 Task: For heading Arial black with underline.  font size for heading18,  'Change the font style of data to'Calibri.  and font size to 9,  Change the alignment of both headline & data to Align center.  In the sheet   Fusion Sales book
Action: Mouse moved to (148, 183)
Screenshot: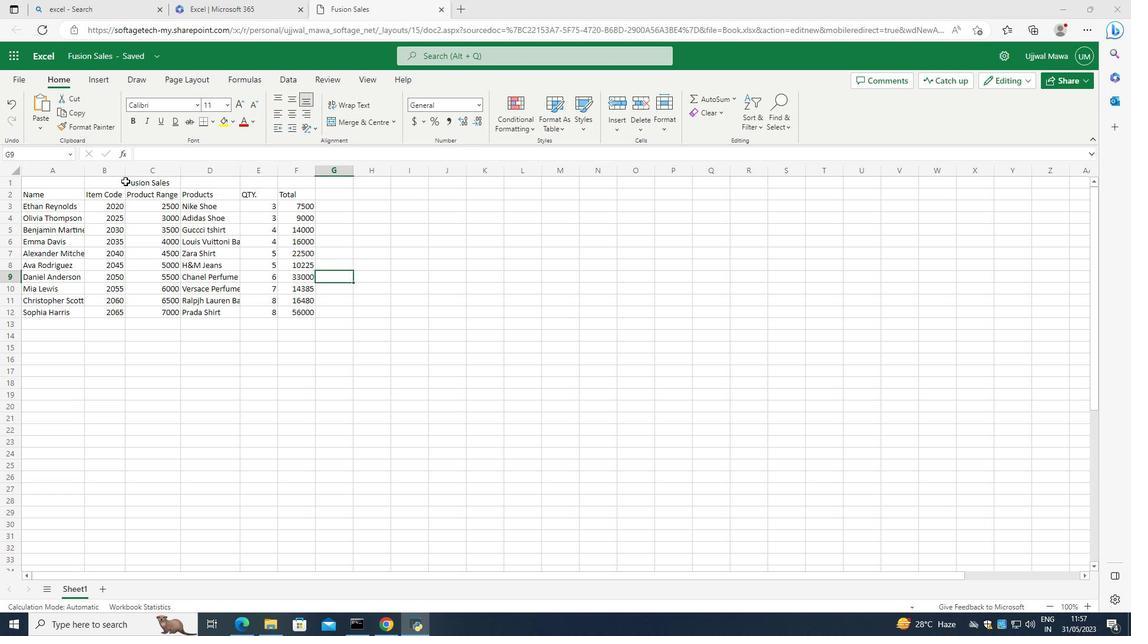 
Action: Mouse pressed left at (148, 183)
Screenshot: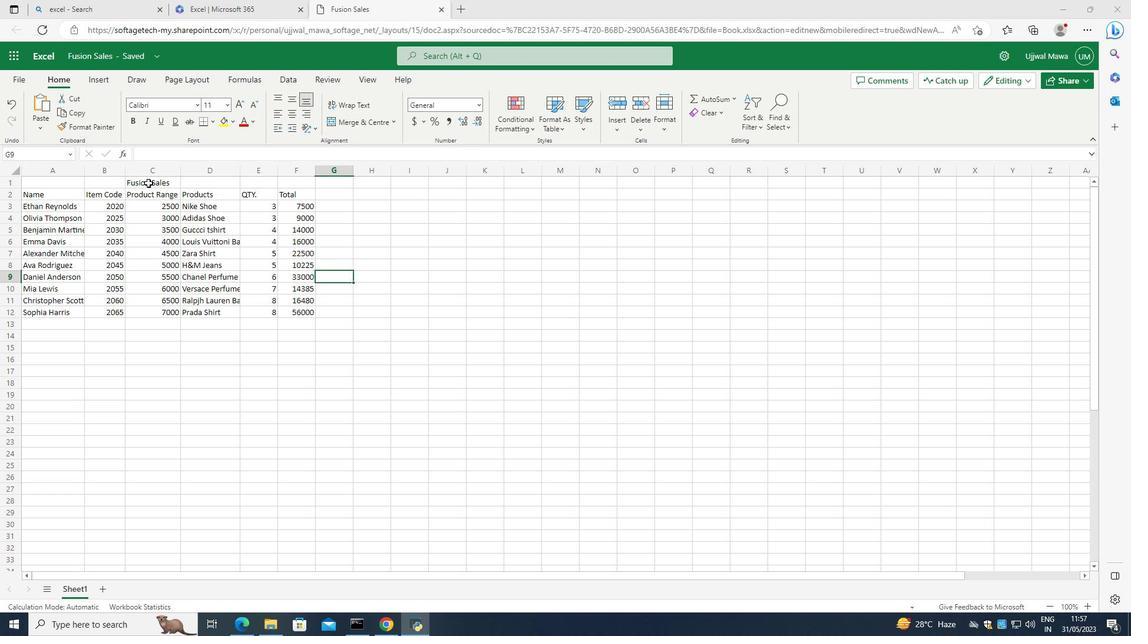 
Action: Mouse moved to (258, 118)
Screenshot: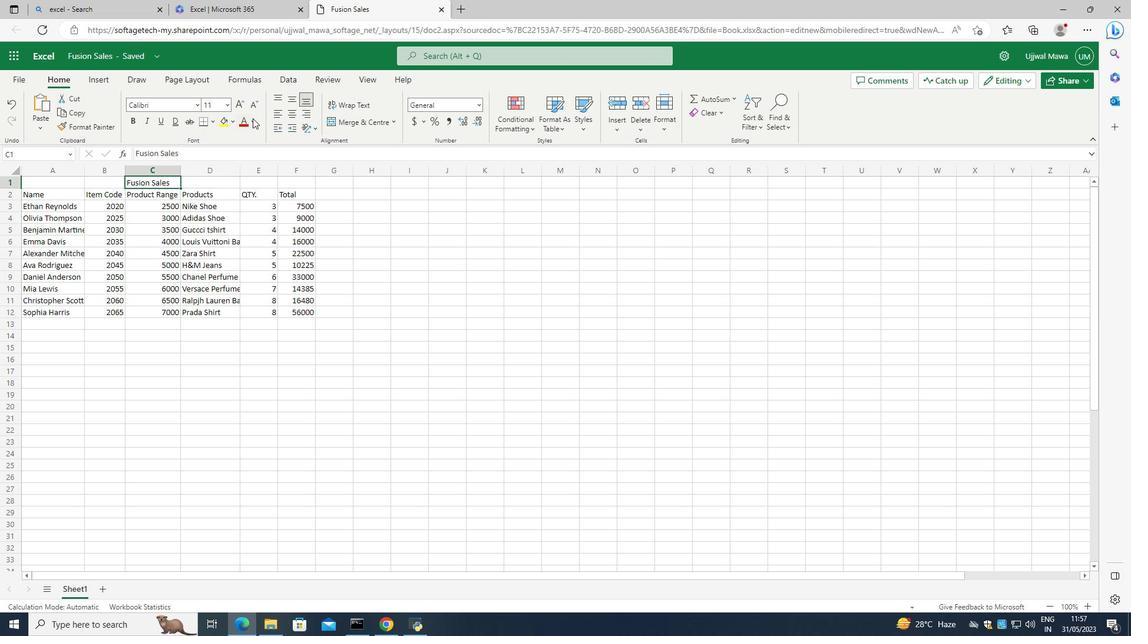 
Action: Mouse pressed left at (258, 118)
Screenshot: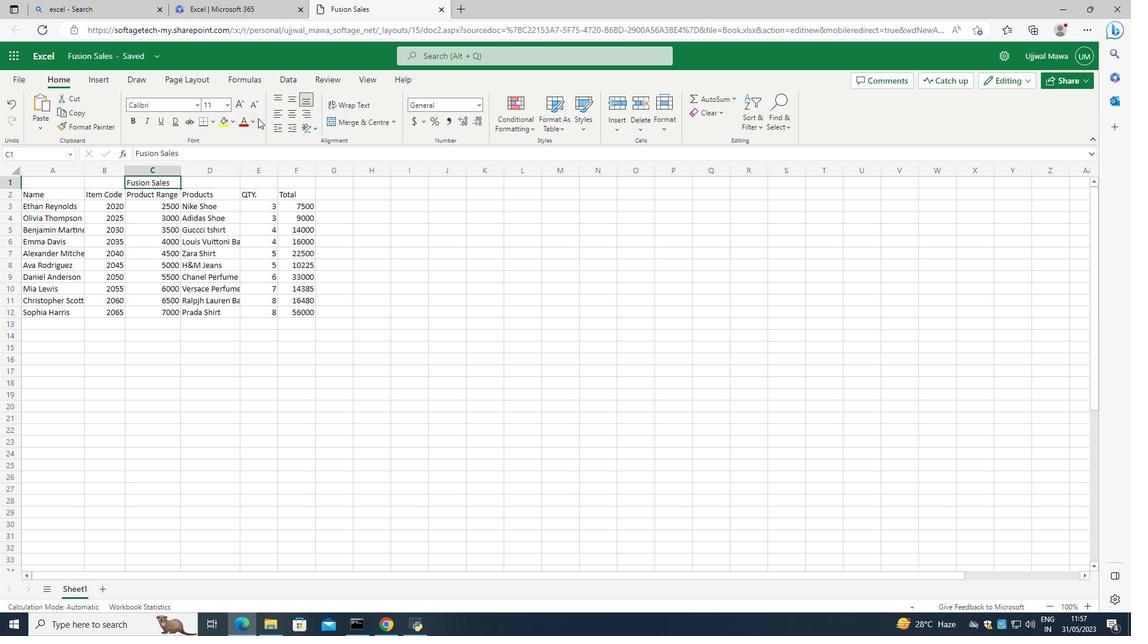 
Action: Mouse moved to (252, 121)
Screenshot: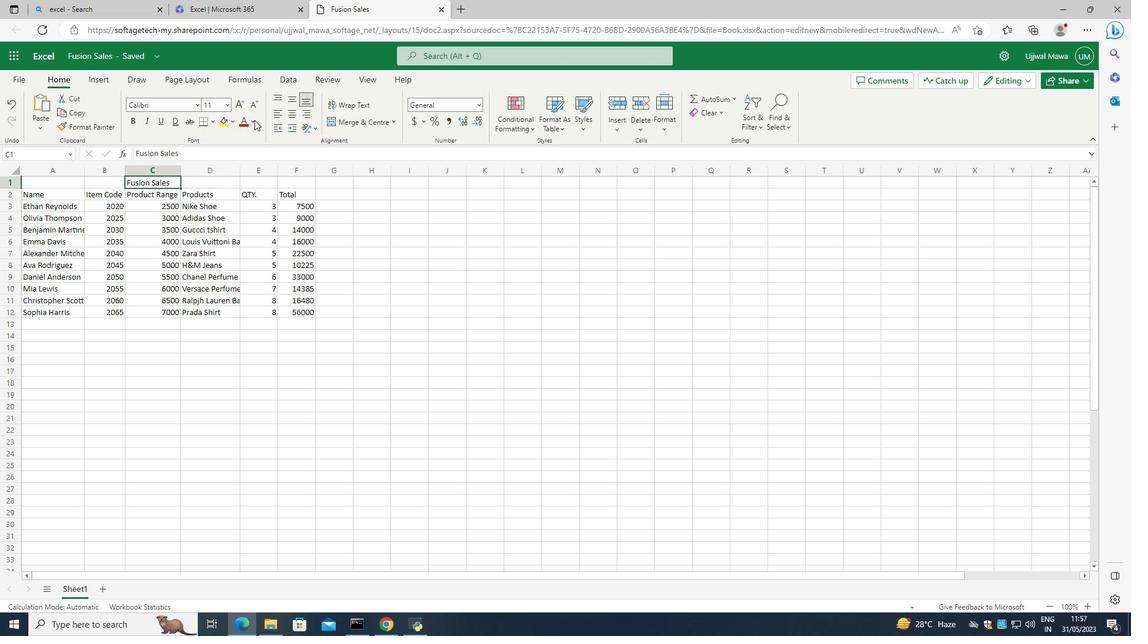 
Action: Mouse pressed left at (252, 121)
Screenshot: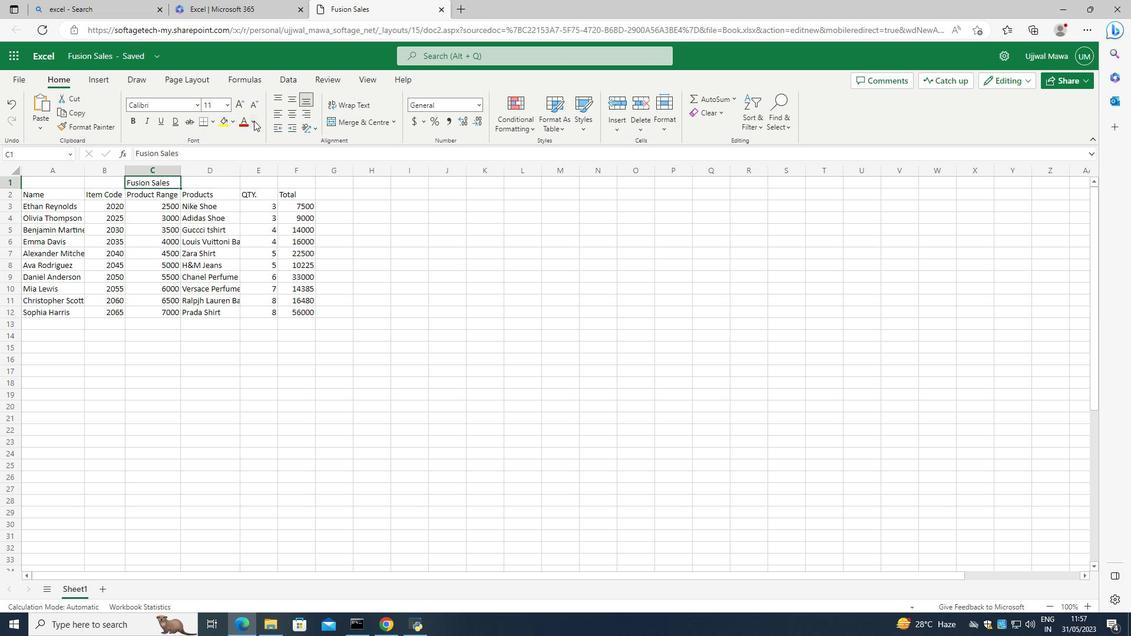 
Action: Mouse moved to (269, 139)
Screenshot: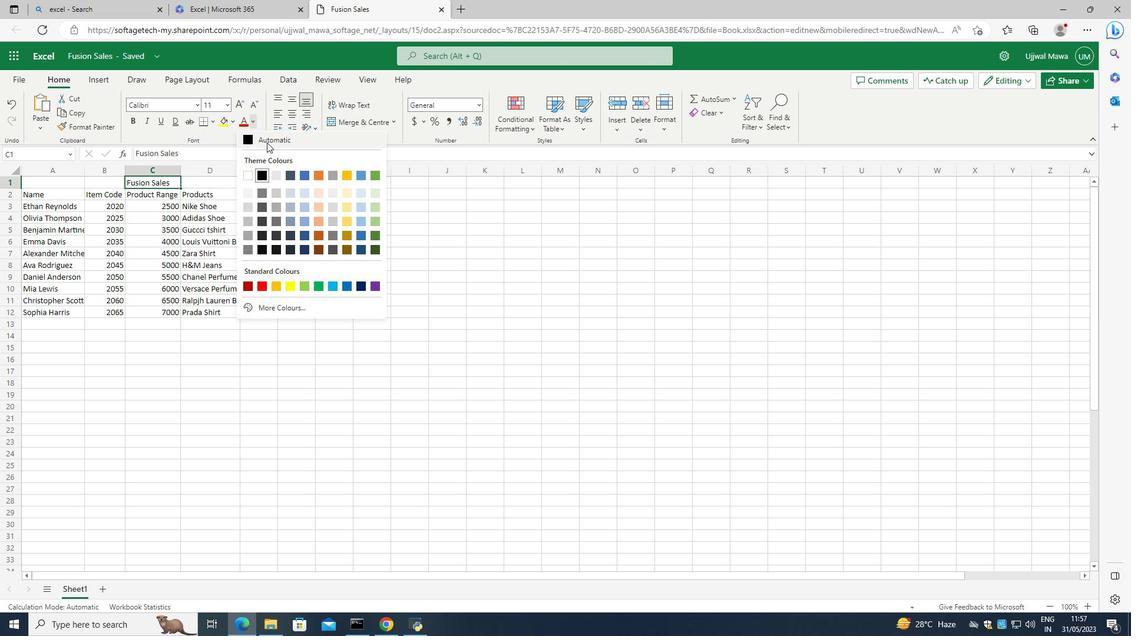 
Action: Mouse pressed left at (269, 139)
Screenshot: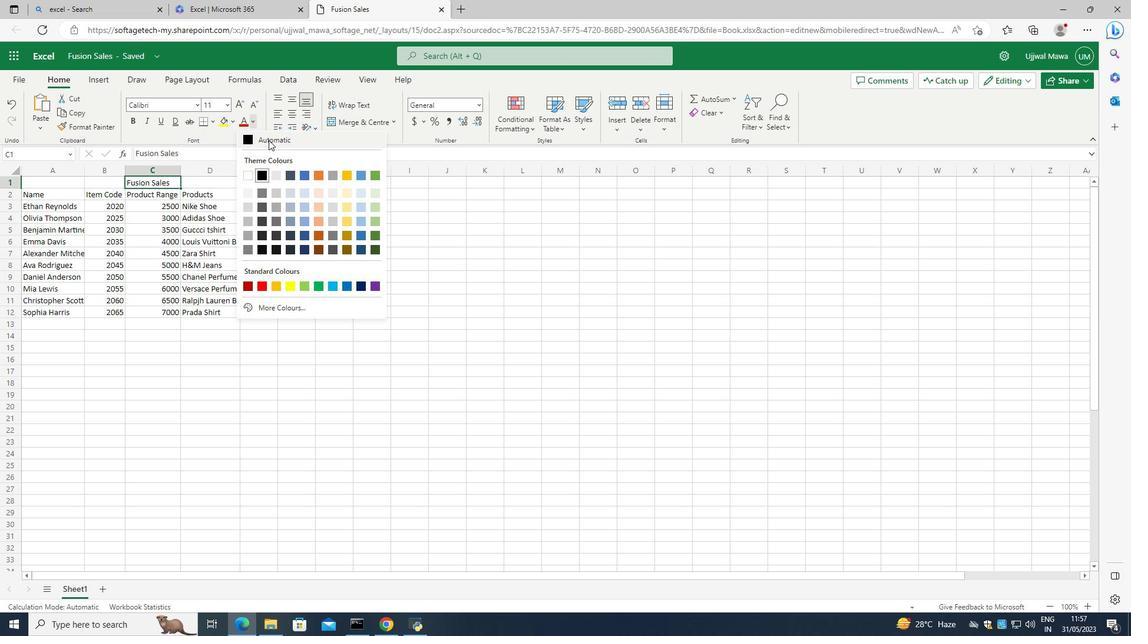 
Action: Mouse moved to (157, 124)
Screenshot: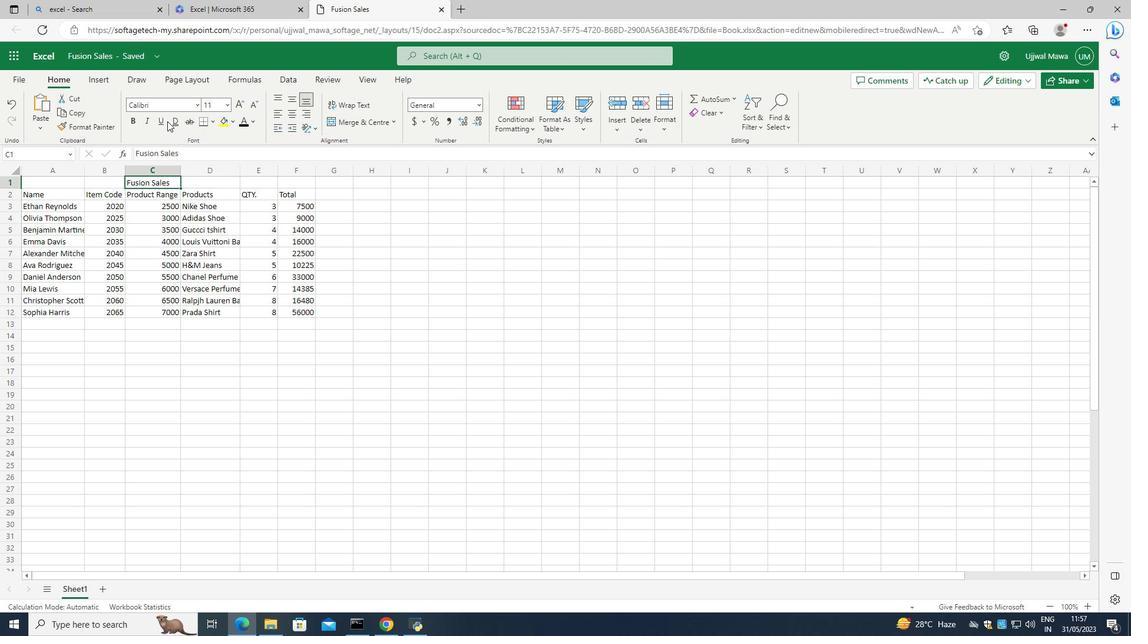 
Action: Mouse pressed left at (157, 124)
Screenshot: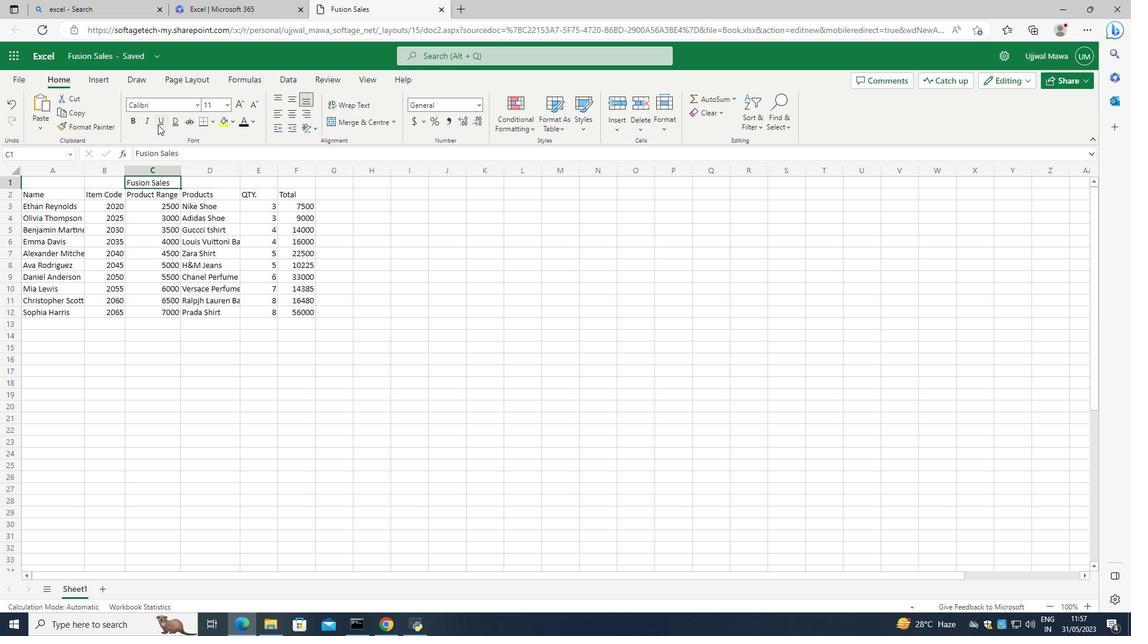 
Action: Mouse moved to (227, 105)
Screenshot: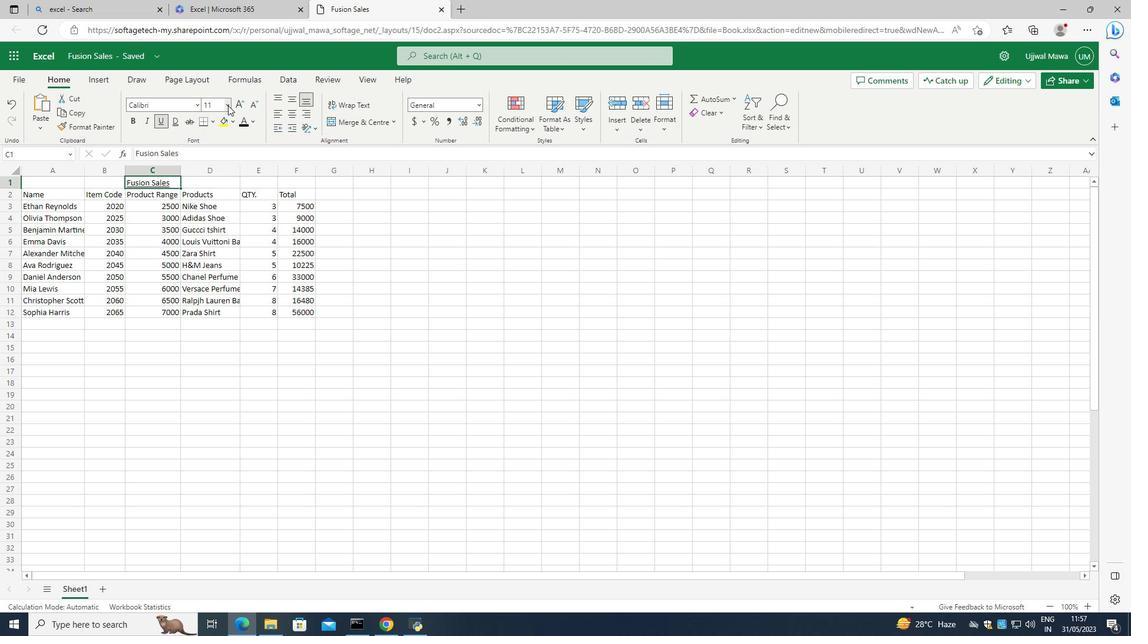 
Action: Mouse pressed left at (227, 105)
Screenshot: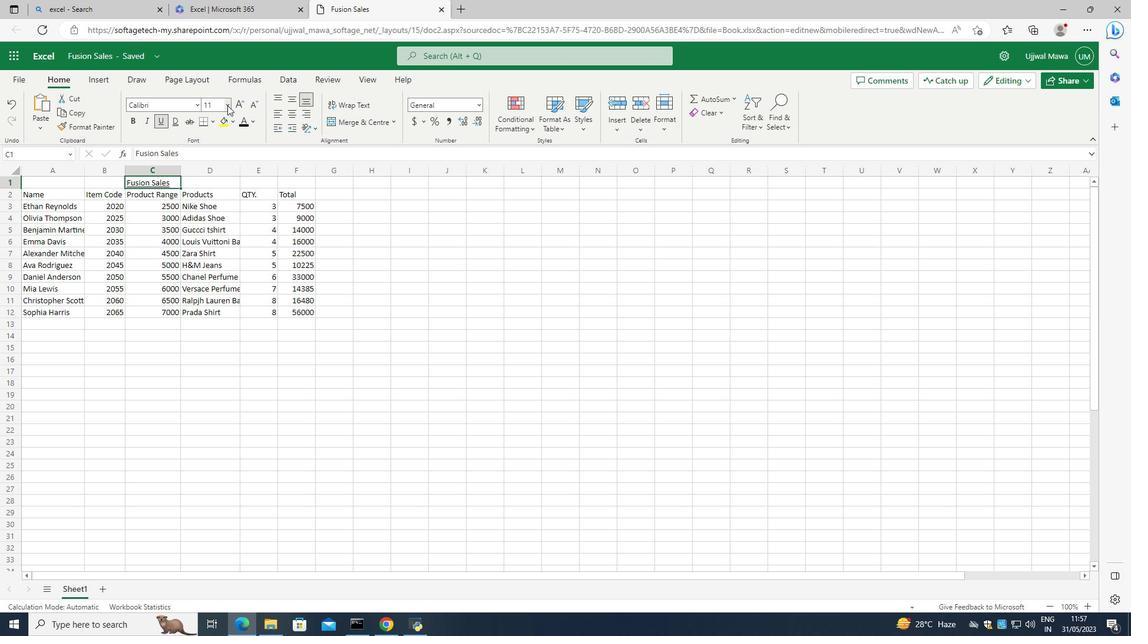
Action: Mouse moved to (227, 235)
Screenshot: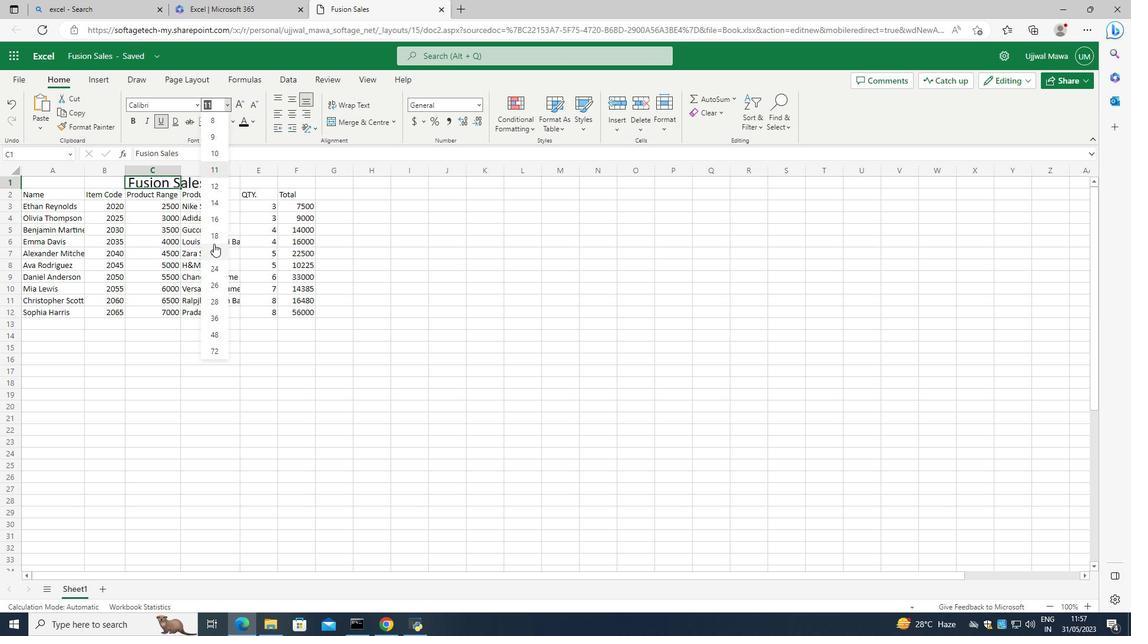 
Action: Mouse pressed left at (227, 235)
Screenshot: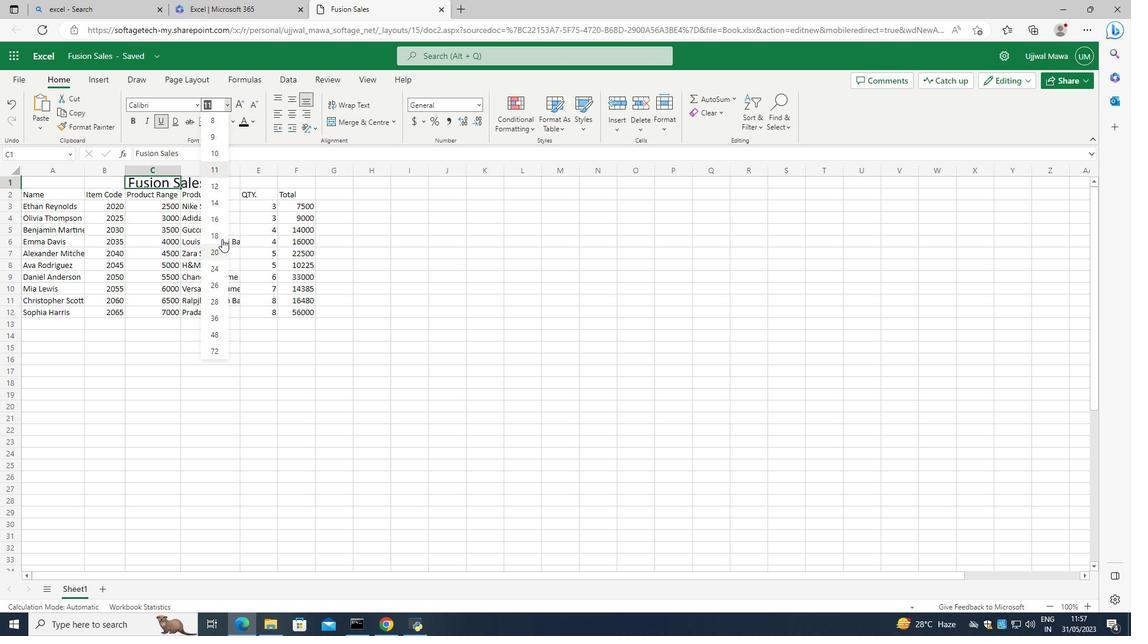 
Action: Mouse moved to (243, 122)
Screenshot: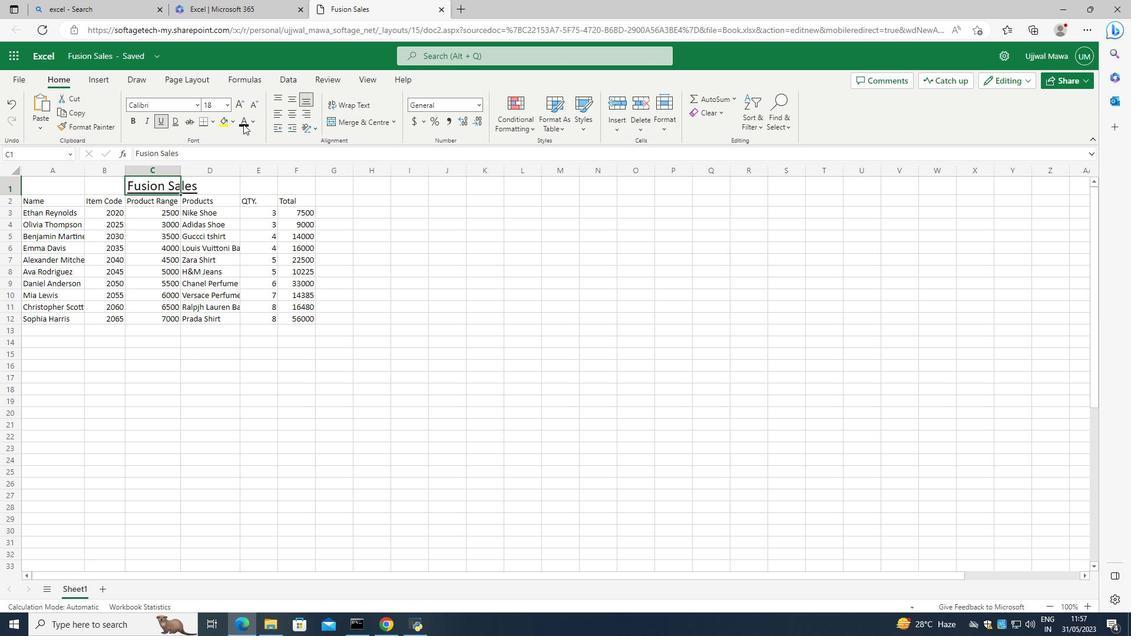 
Action: Mouse pressed left at (243, 122)
Screenshot: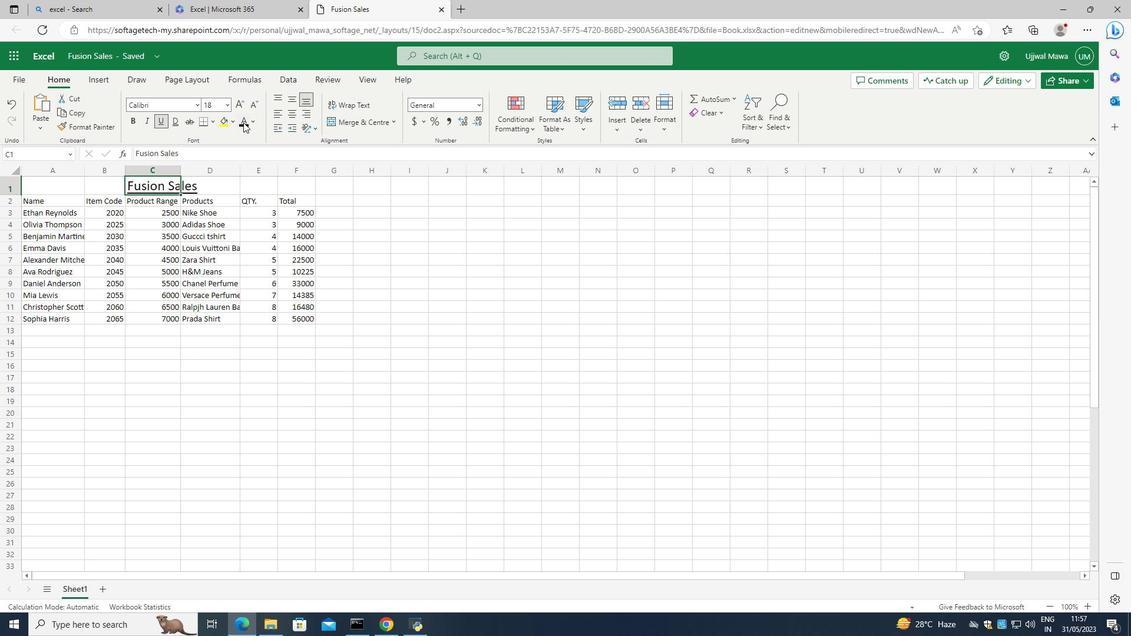 
Action: Mouse moved to (27, 198)
Screenshot: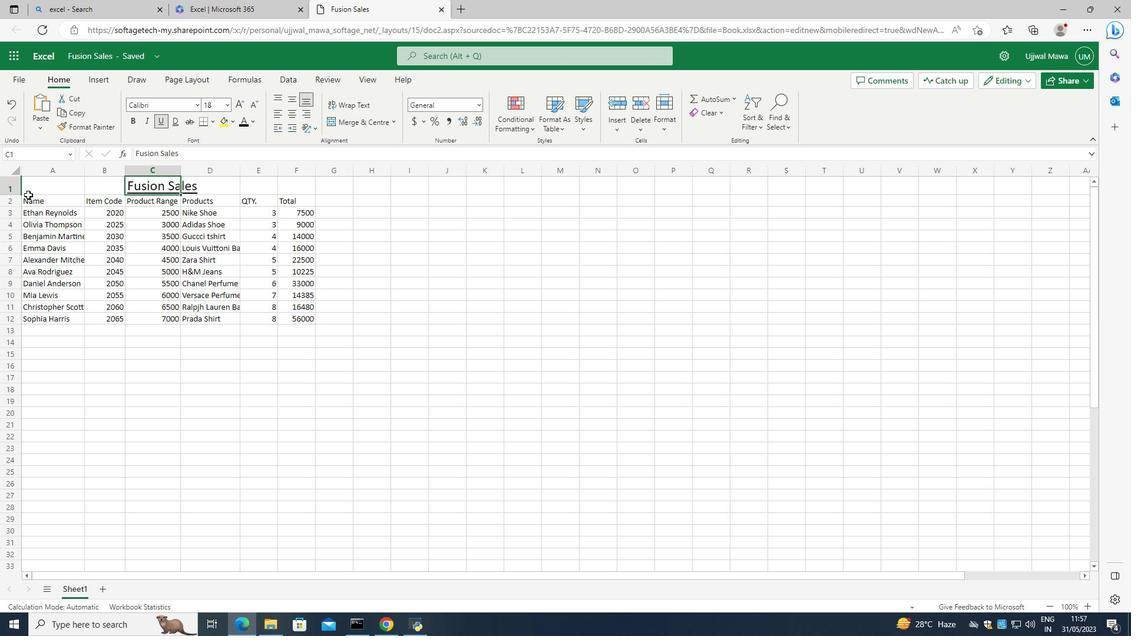 
Action: Mouse pressed left at (27, 198)
Screenshot: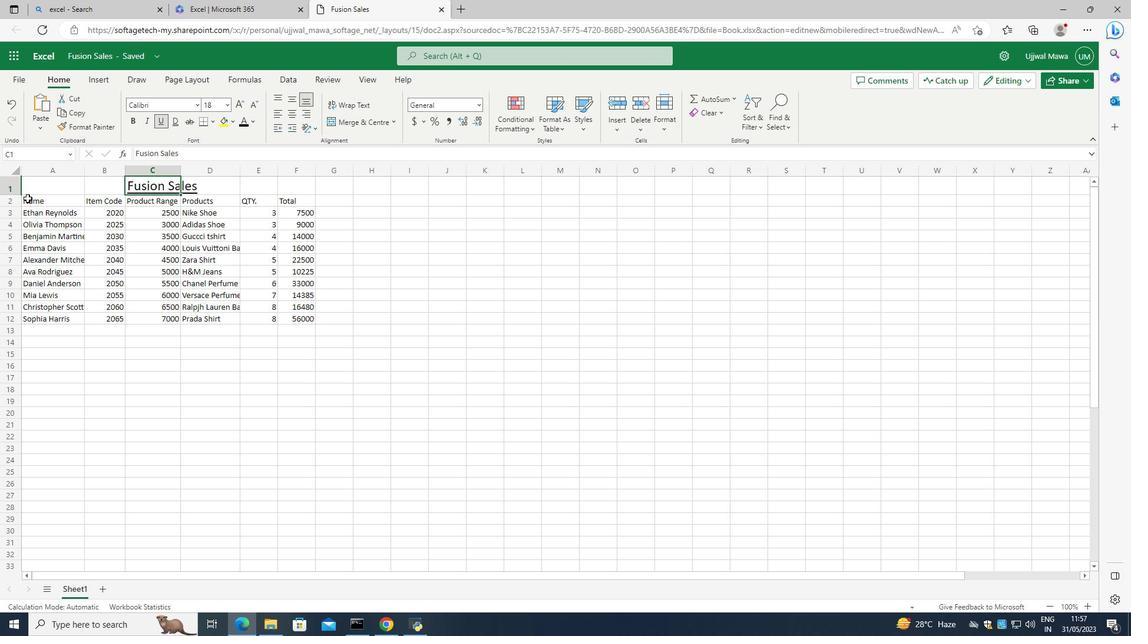 
Action: Mouse moved to (230, 105)
Screenshot: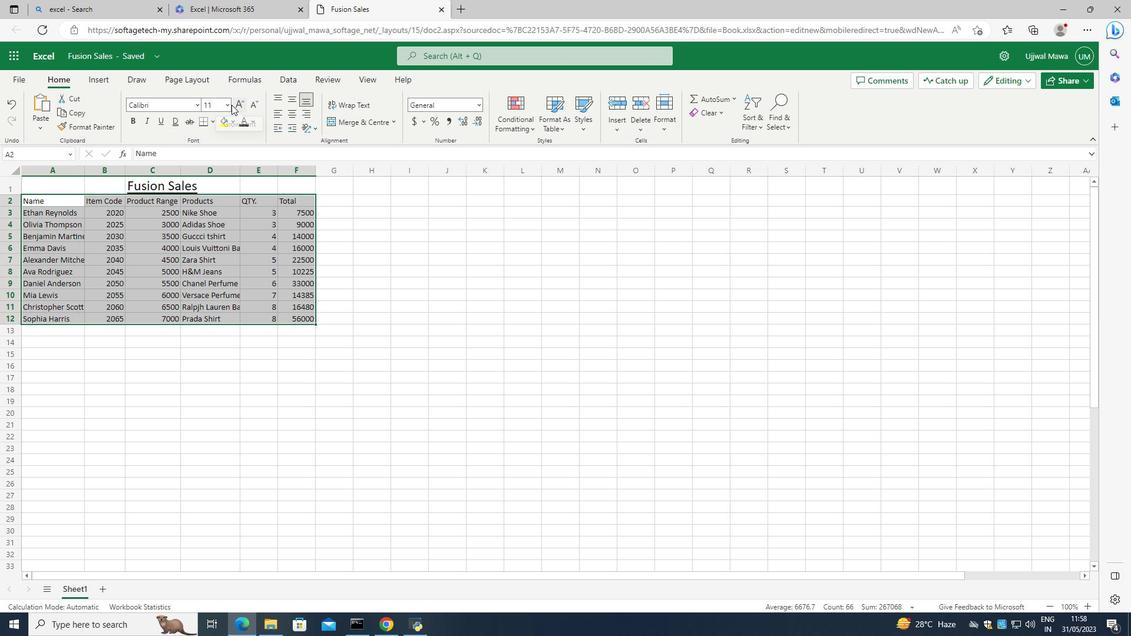 
Action: Mouse pressed left at (230, 105)
Screenshot: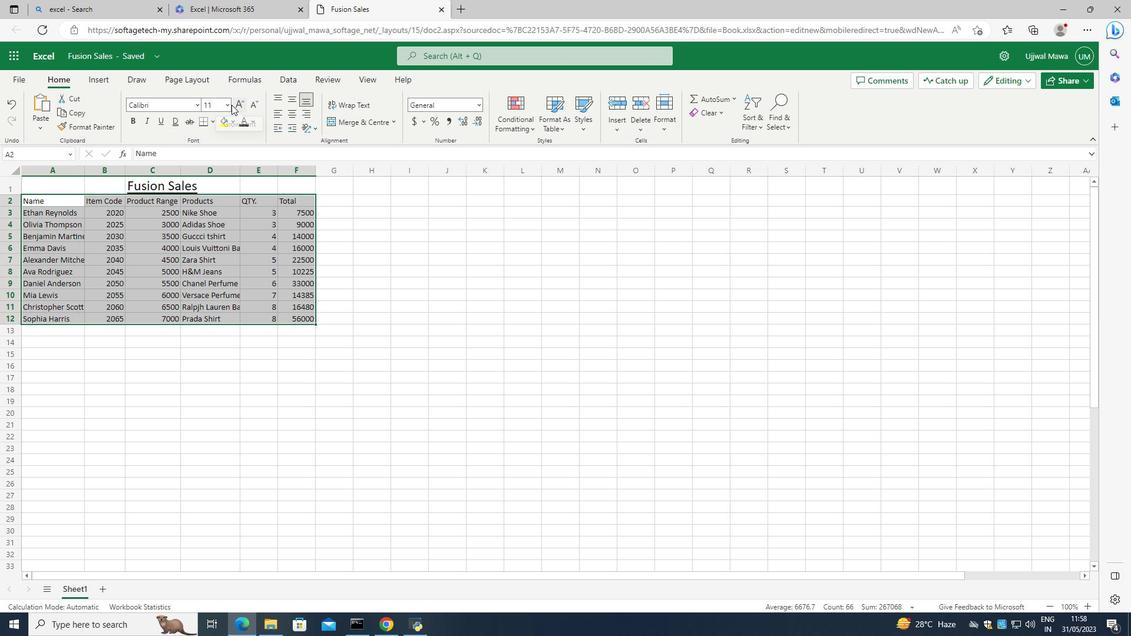 
Action: Mouse moved to (230, 104)
Screenshot: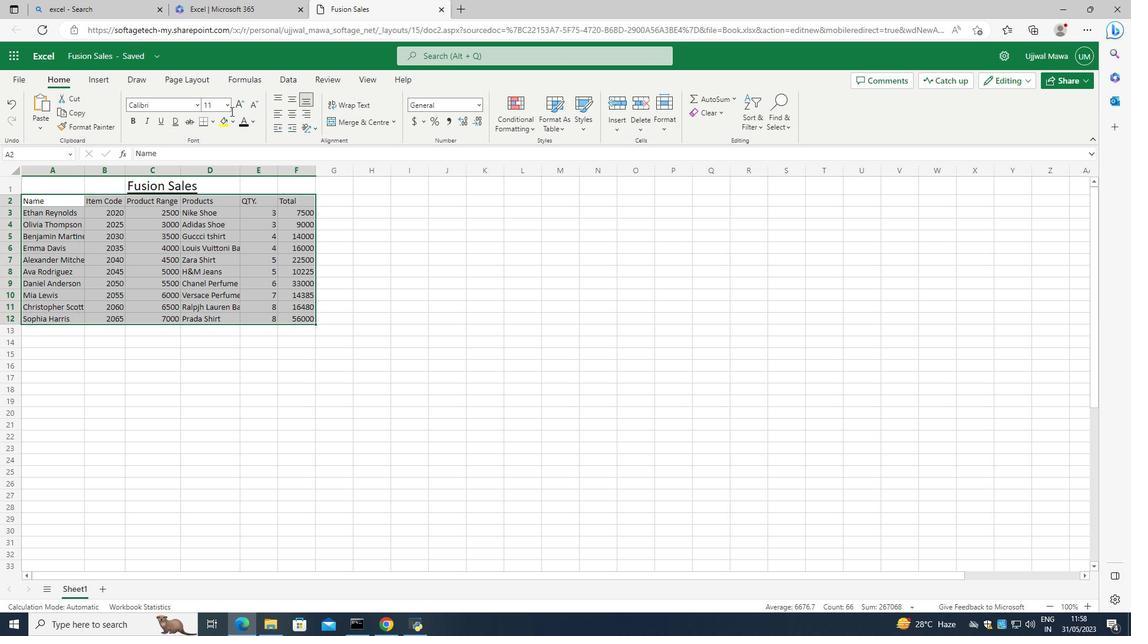 
Action: Mouse pressed left at (230, 104)
Screenshot: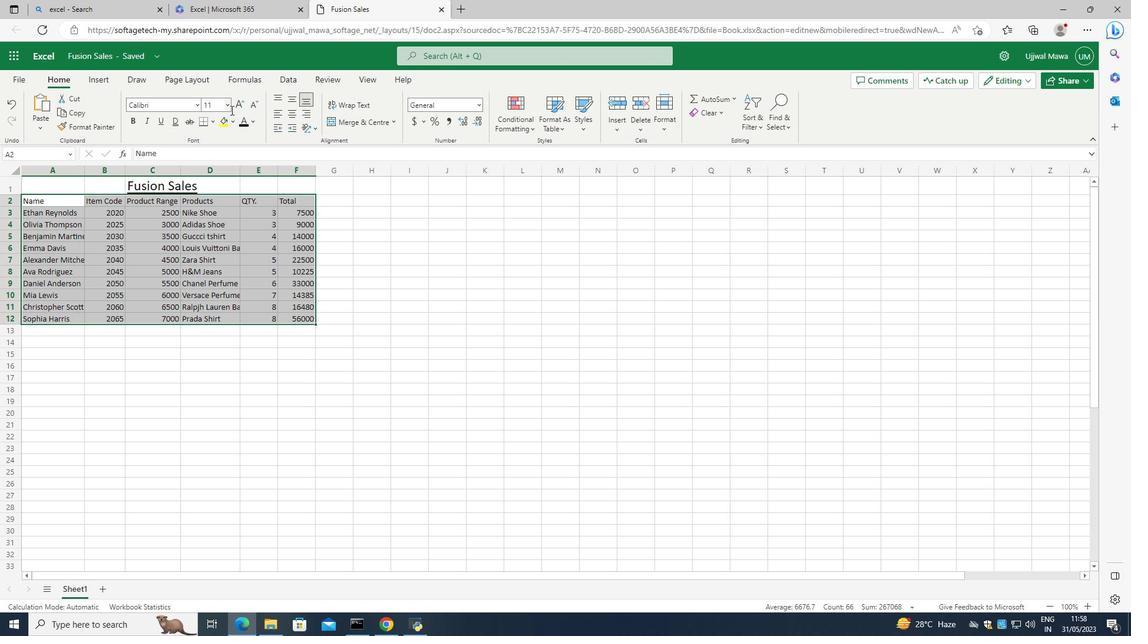 
Action: Mouse moved to (230, 104)
Screenshot: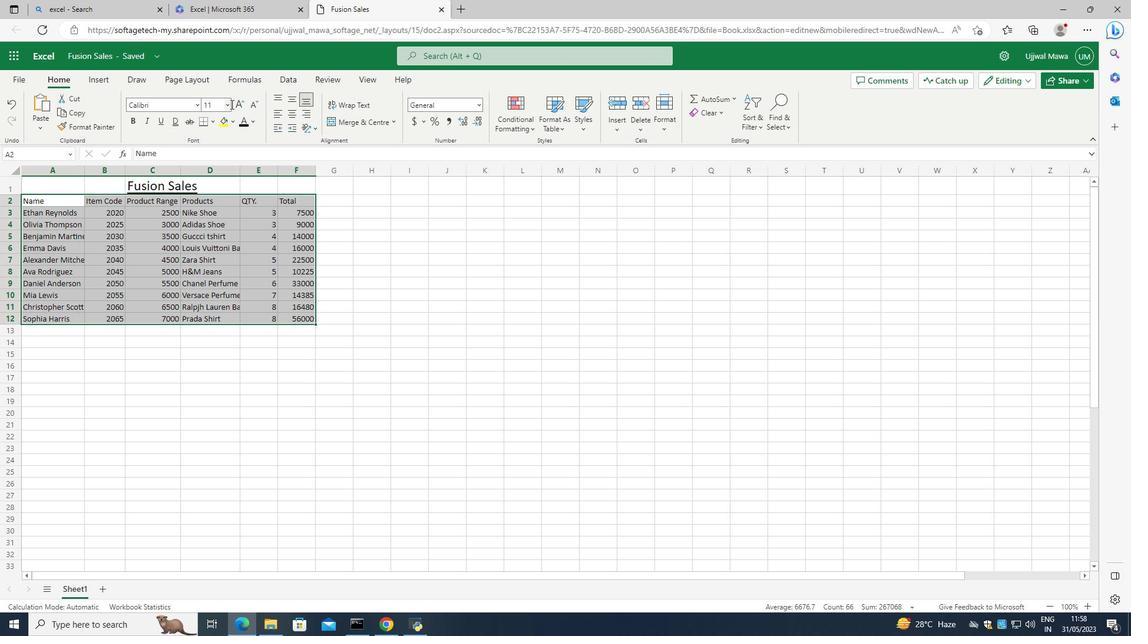 
Action: Mouse pressed left at (230, 104)
Screenshot: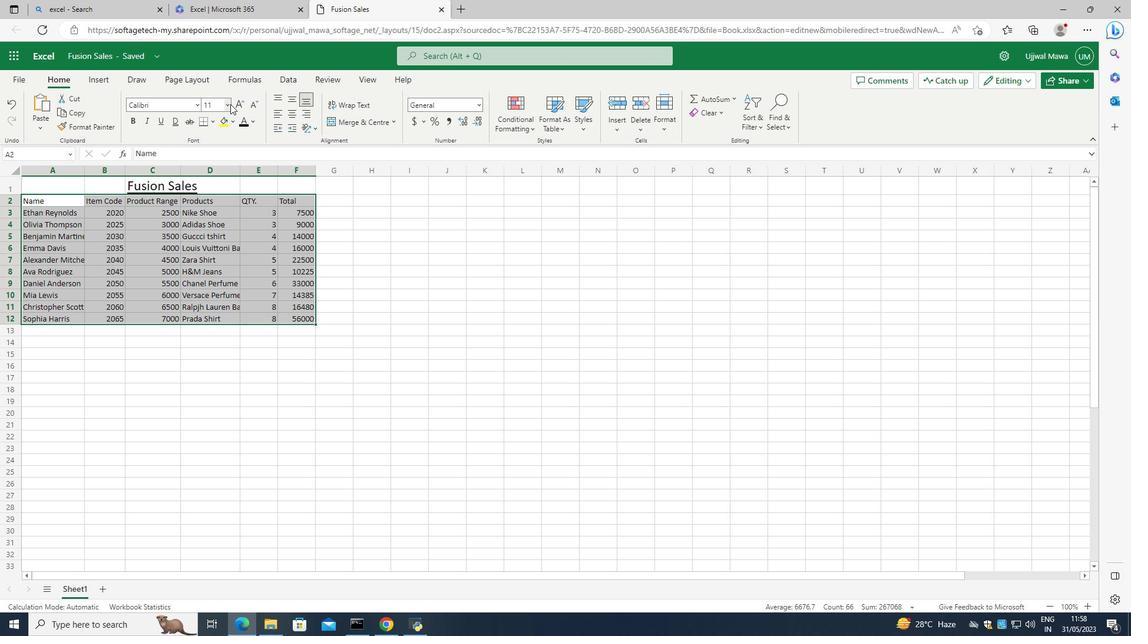 
Action: Mouse moved to (222, 137)
Screenshot: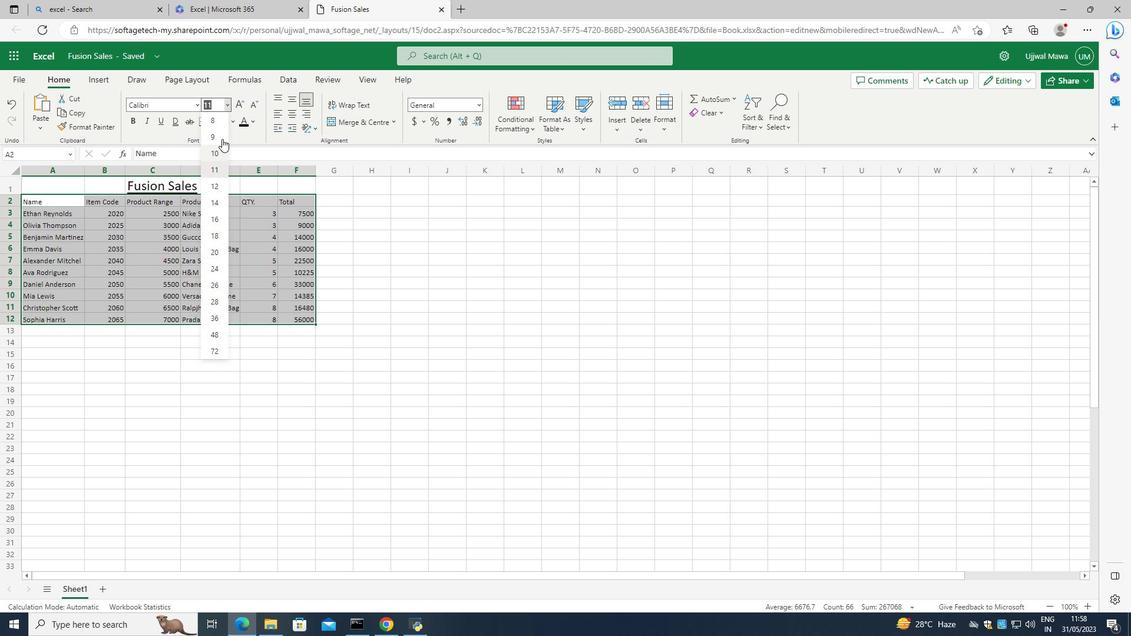 
Action: Mouse pressed left at (222, 137)
Screenshot: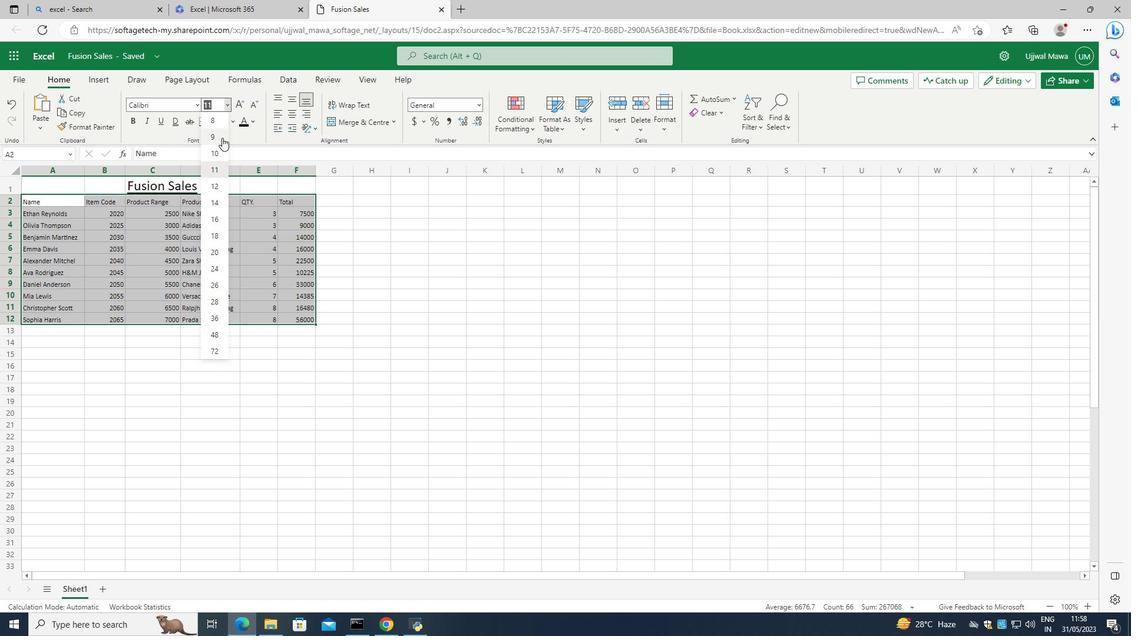 
Action: Mouse moved to (230, 359)
Screenshot: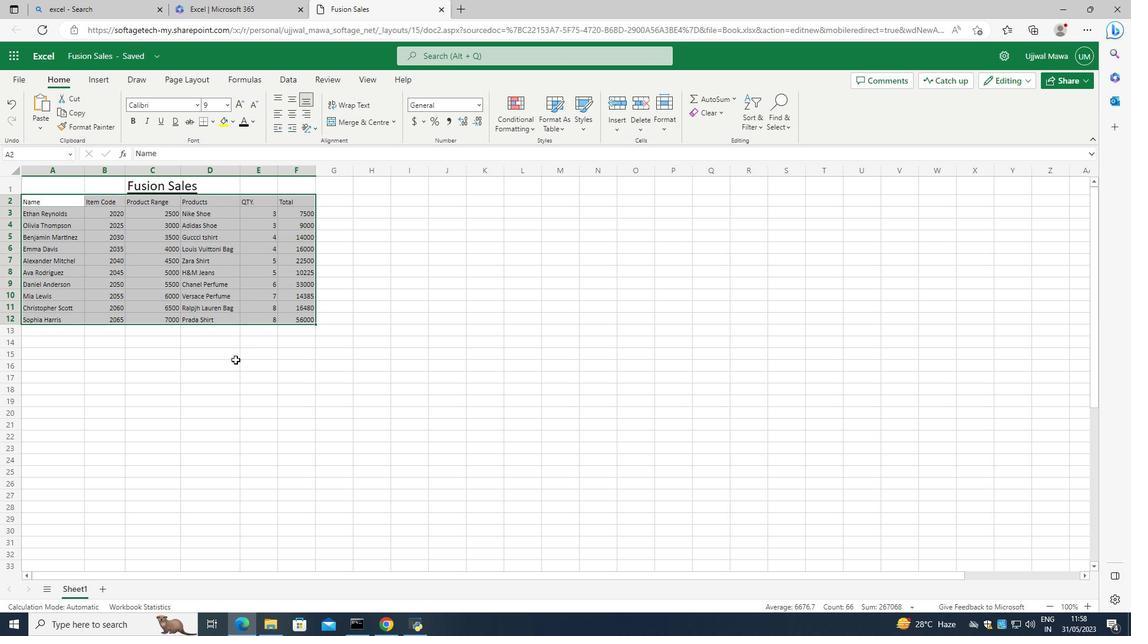
Action: Mouse pressed left at (230, 359)
Screenshot: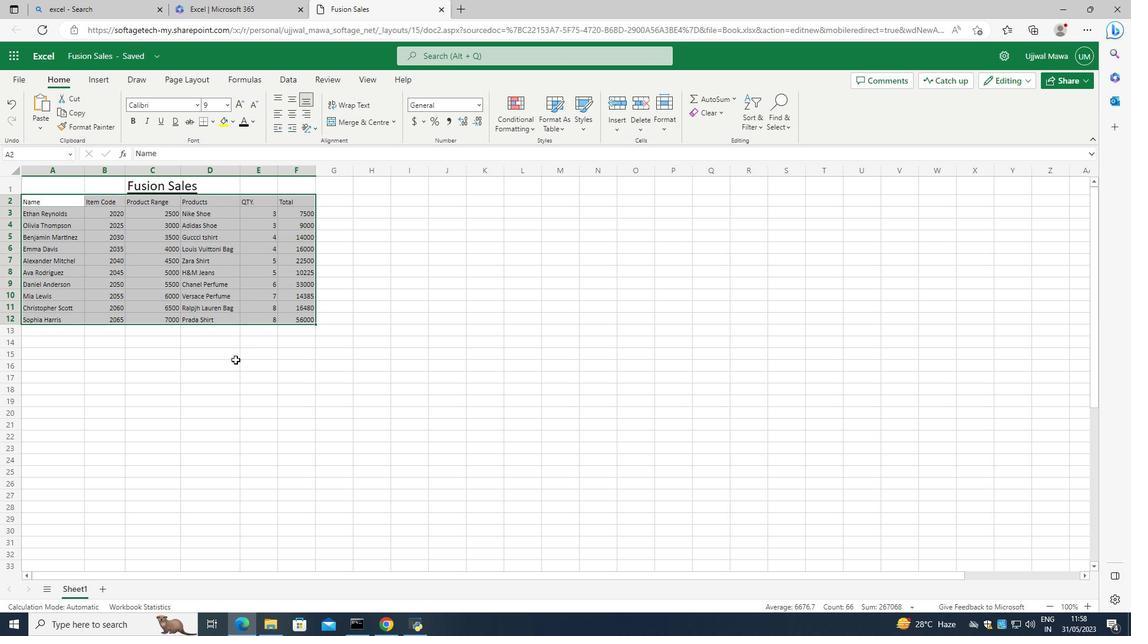 
Action: Mouse moved to (45, 189)
Screenshot: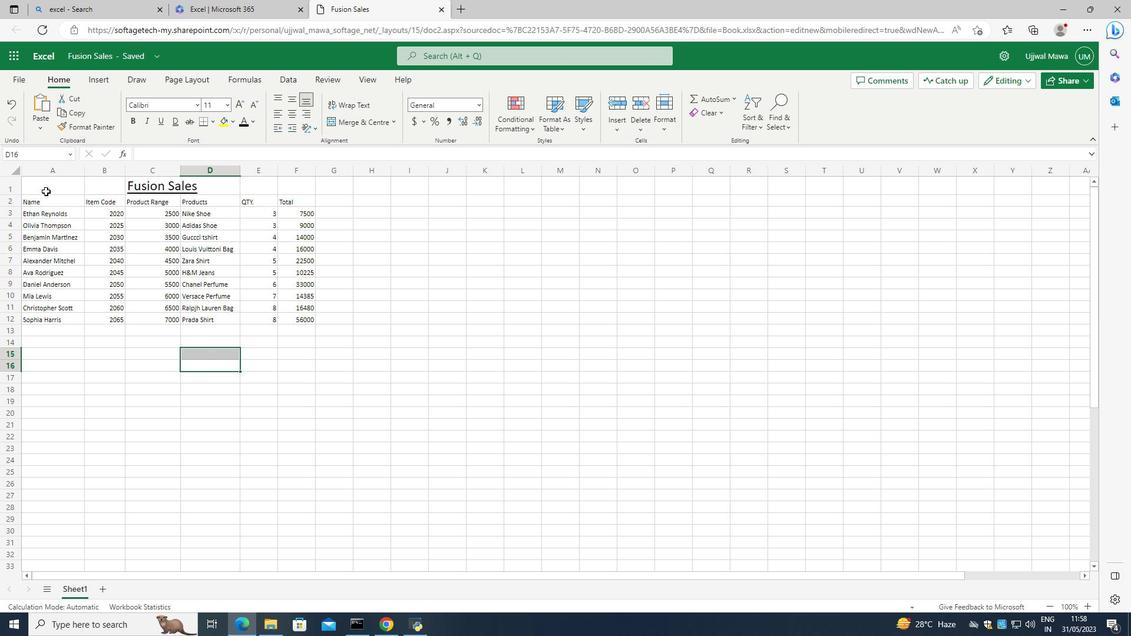 
Action: Mouse pressed left at (45, 189)
Screenshot: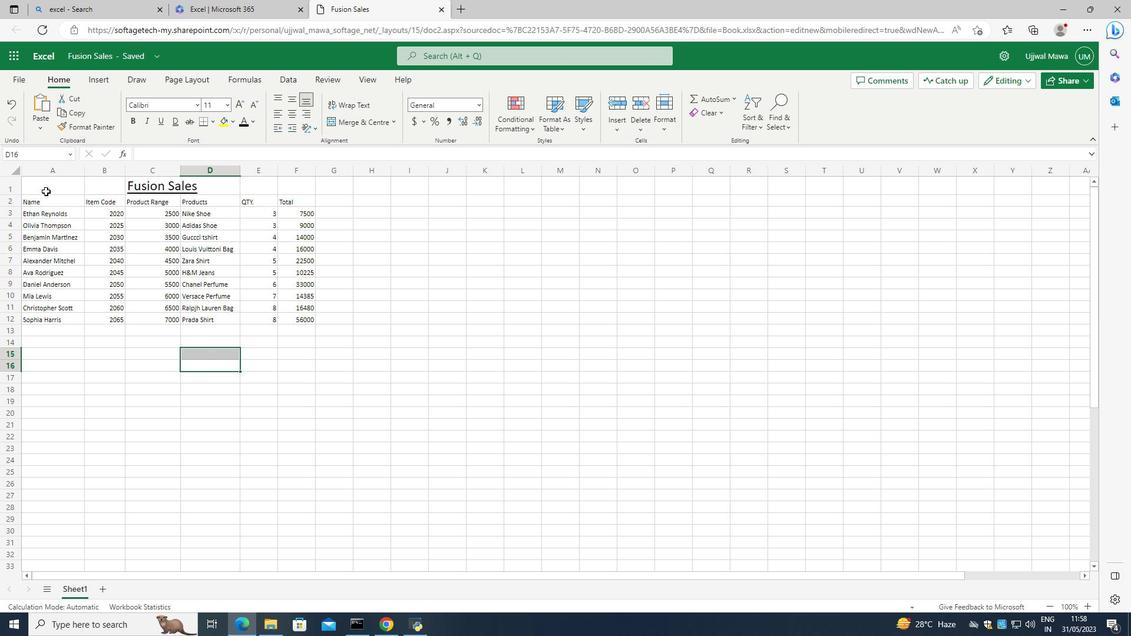 
Action: Mouse moved to (288, 111)
Screenshot: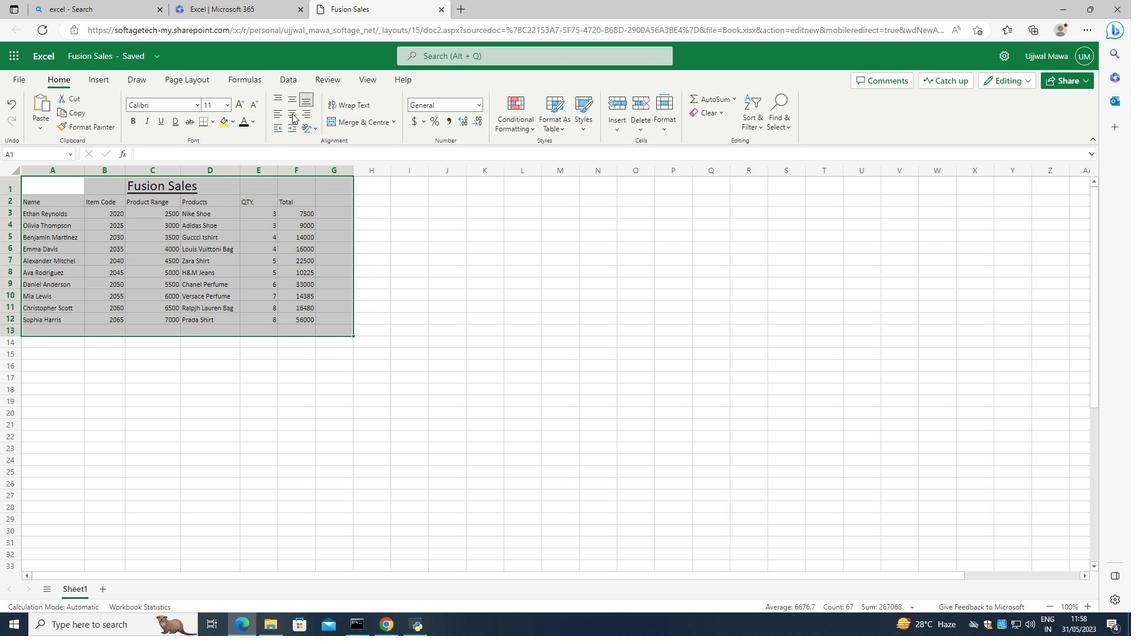 
Action: Mouse pressed left at (288, 111)
Screenshot: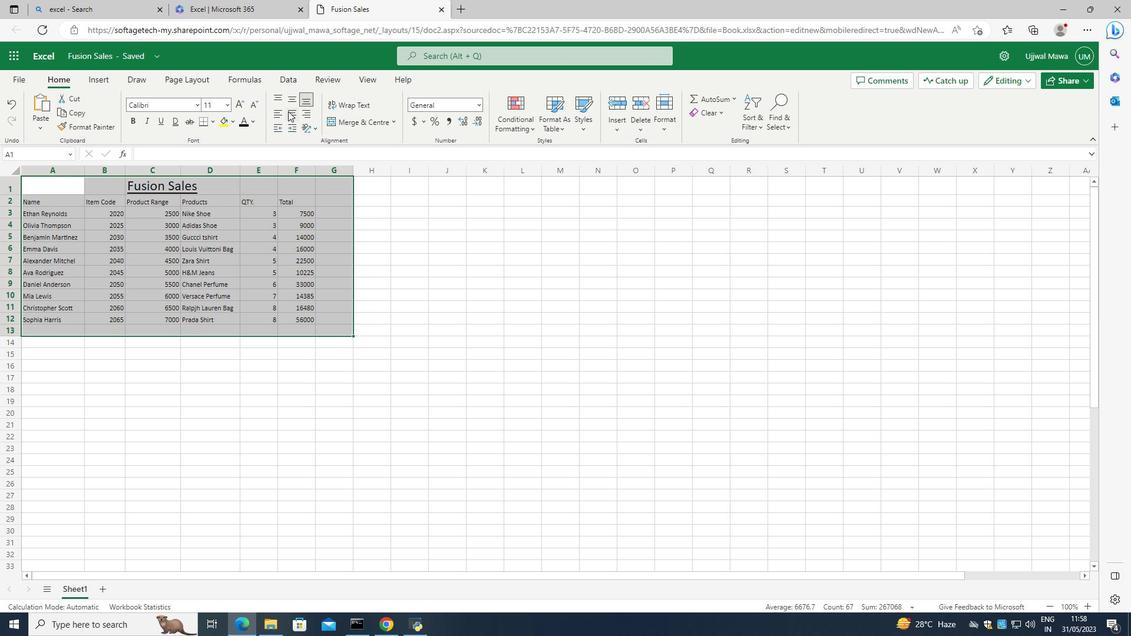 
Action: Mouse moved to (250, 388)
Screenshot: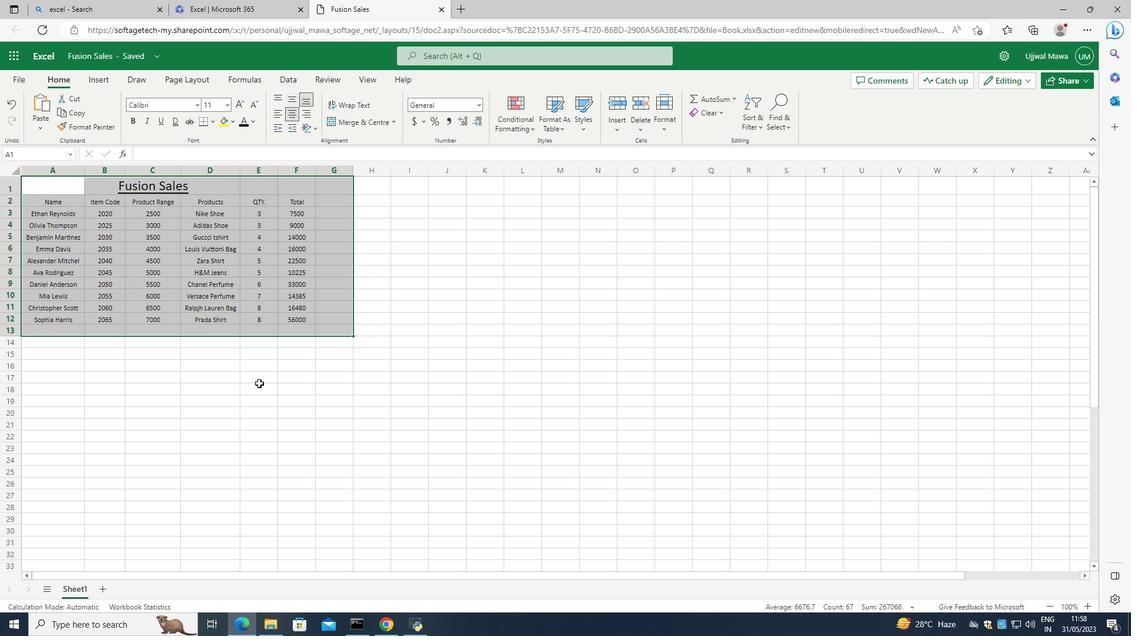 
Action: Mouse pressed left at (250, 388)
Screenshot: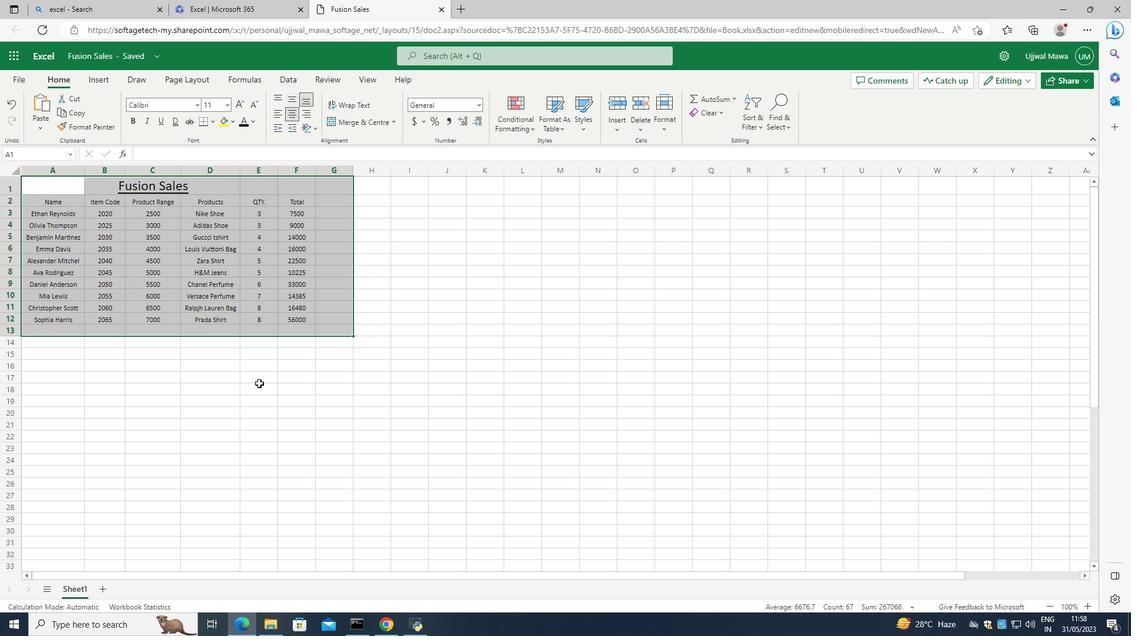 
Action: Mouse moved to (248, 348)
Screenshot: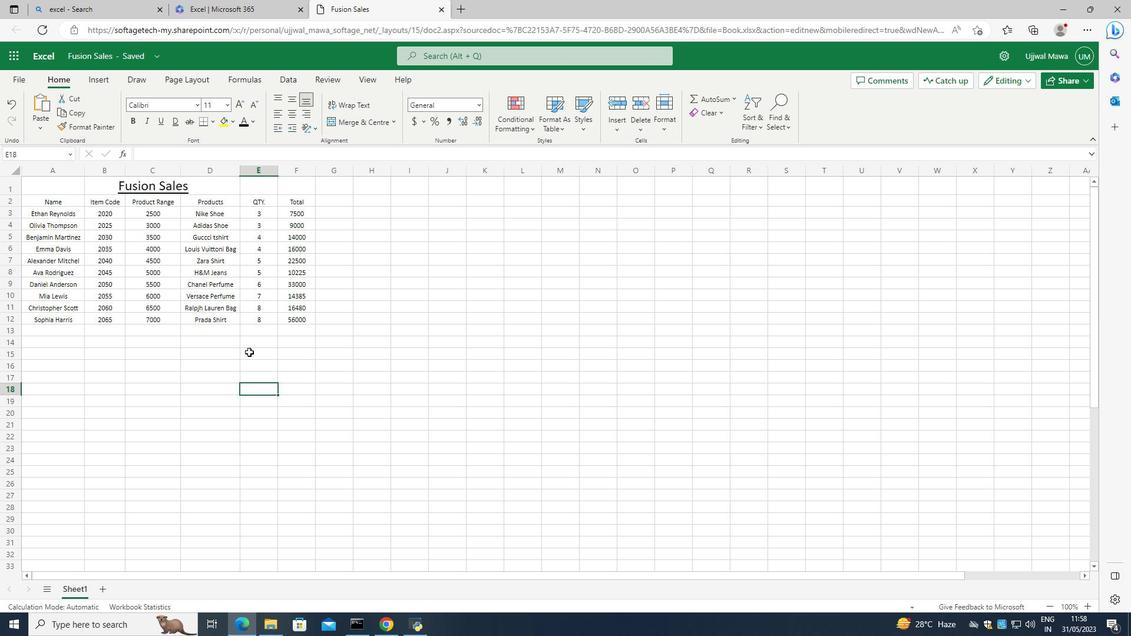 
